 Task: Check the average views per listing of glass door in the last 1 year.
Action: Mouse moved to (822, 179)
Screenshot: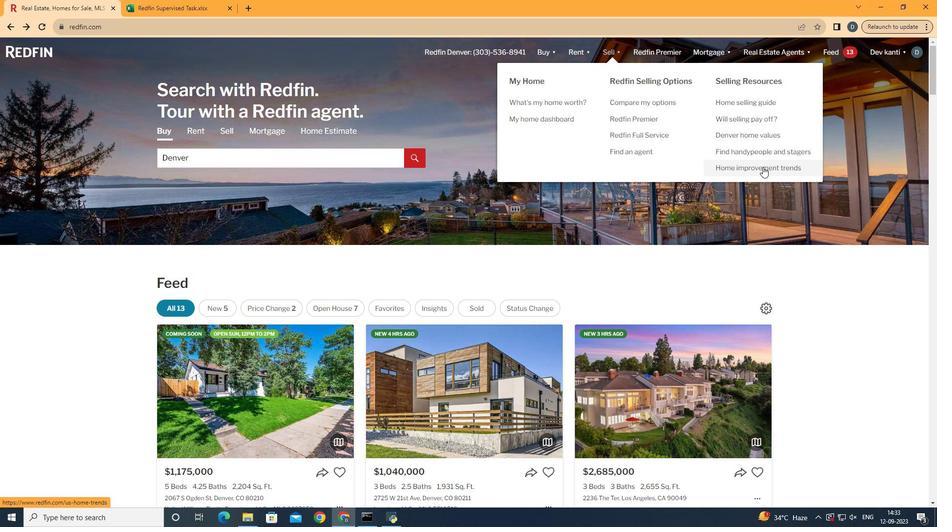 
Action: Mouse pressed left at (822, 179)
Screenshot: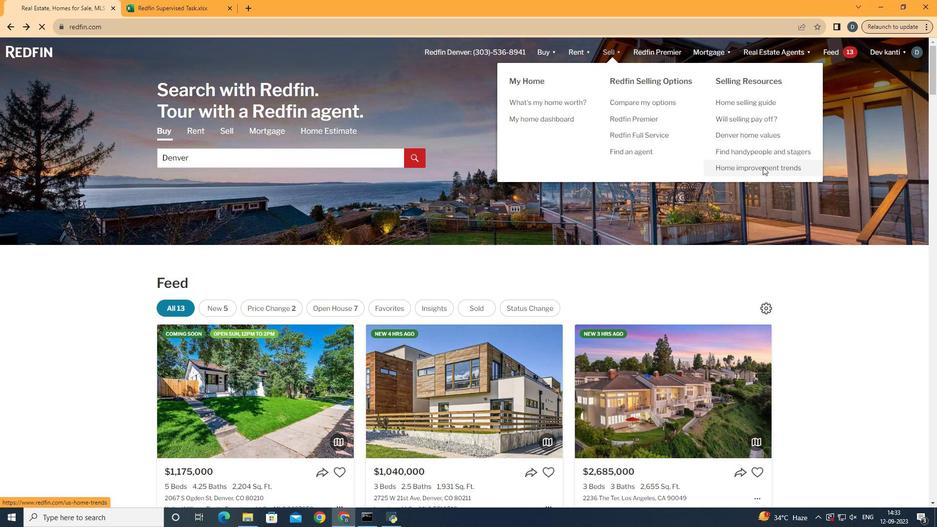 
Action: Mouse moved to (216, 191)
Screenshot: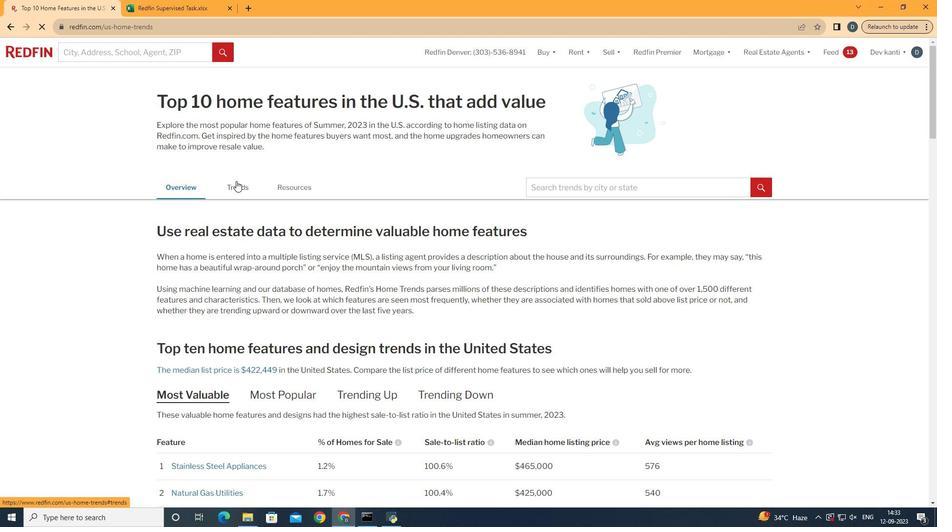 
Action: Mouse pressed left at (216, 191)
Screenshot: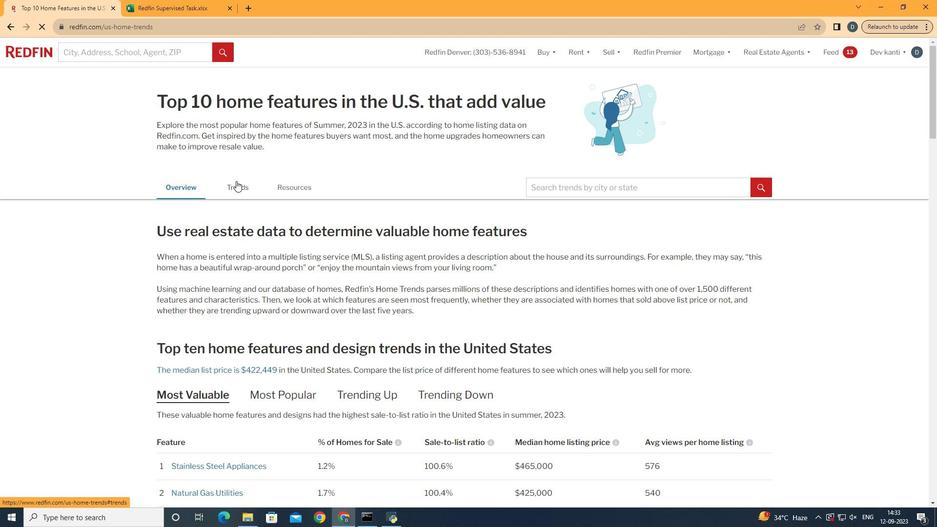 
Action: Mouse moved to (257, 274)
Screenshot: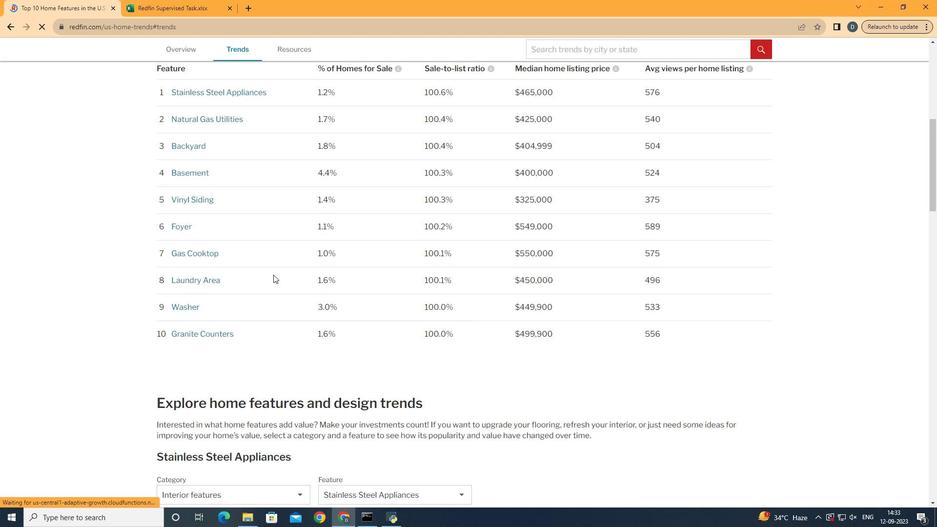 
Action: Mouse scrolled (257, 274) with delta (0, 0)
Screenshot: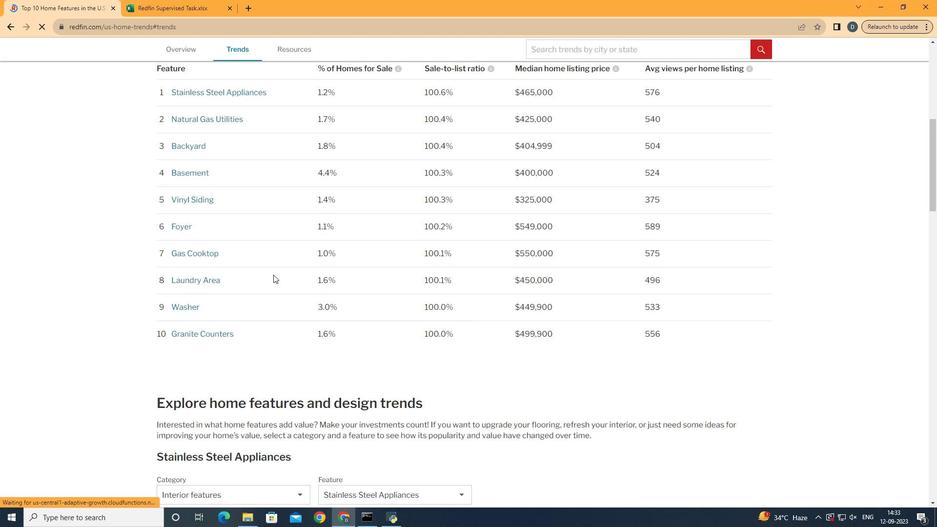 
Action: Mouse scrolled (257, 274) with delta (0, 0)
Screenshot: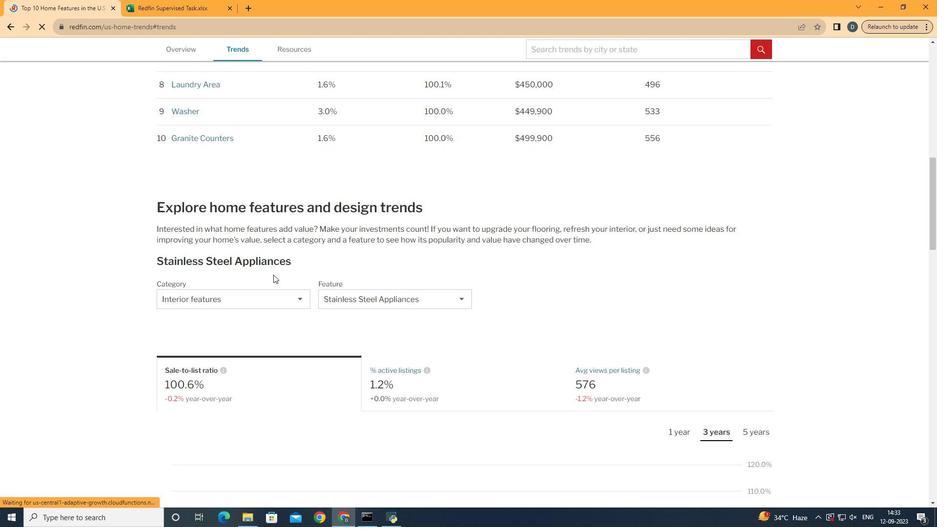 
Action: Mouse scrolled (257, 274) with delta (0, 0)
Screenshot: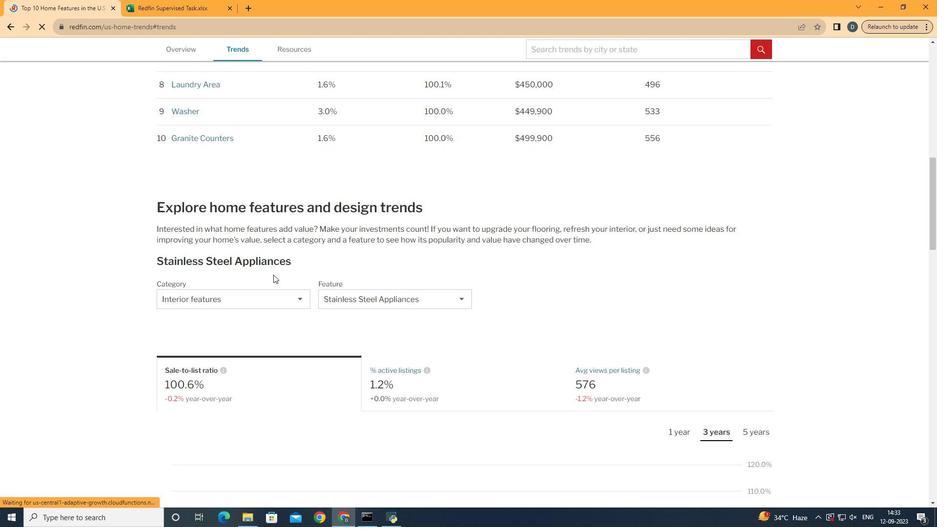 
Action: Mouse scrolled (257, 274) with delta (0, 0)
Screenshot: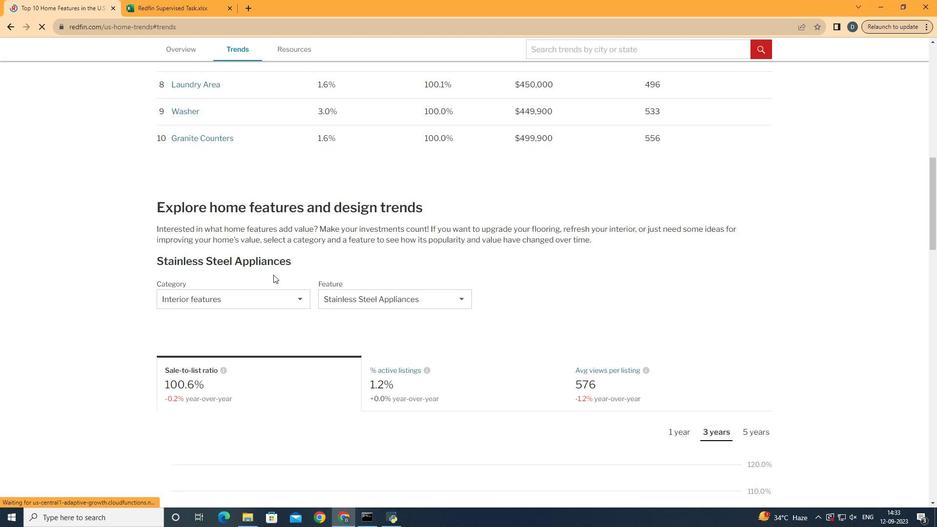 
Action: Mouse scrolled (257, 274) with delta (0, 0)
Screenshot: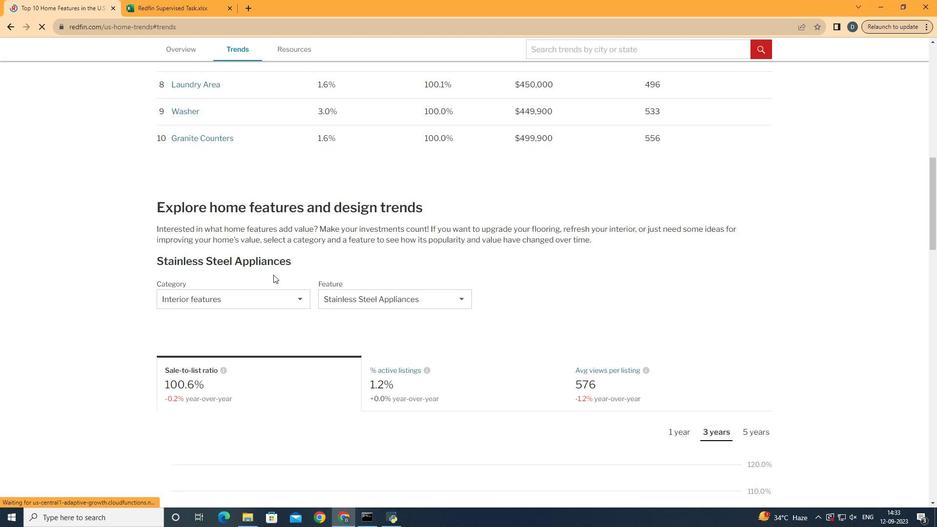 
Action: Mouse scrolled (257, 274) with delta (0, 0)
Screenshot: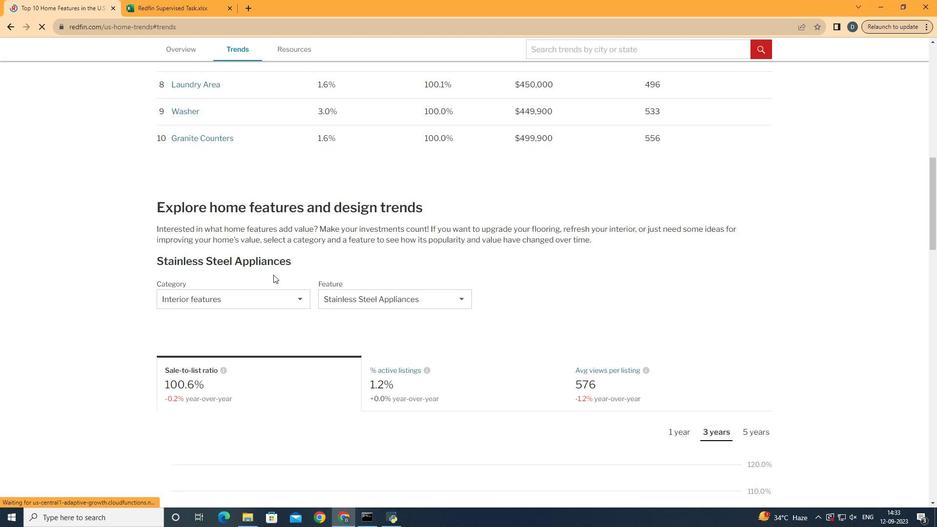 
Action: Mouse moved to (258, 274)
Screenshot: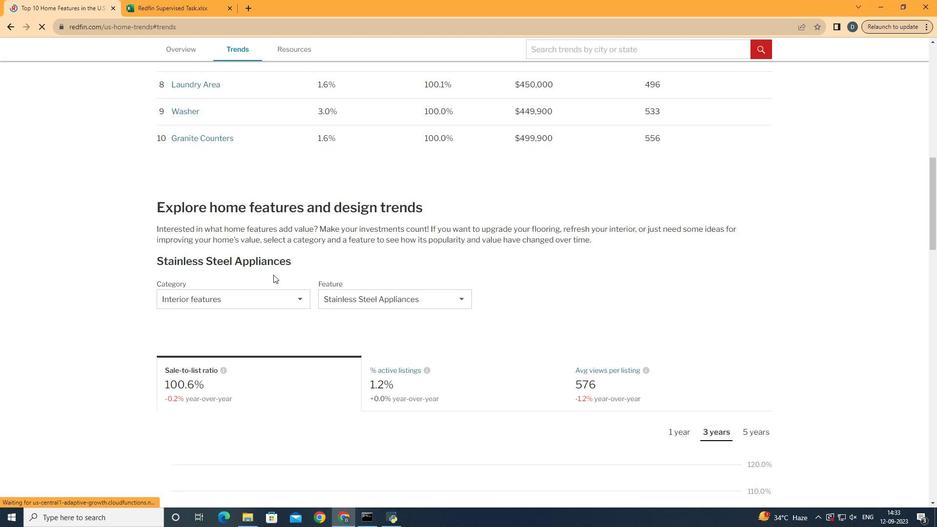 
Action: Mouse scrolled (258, 274) with delta (0, 0)
Screenshot: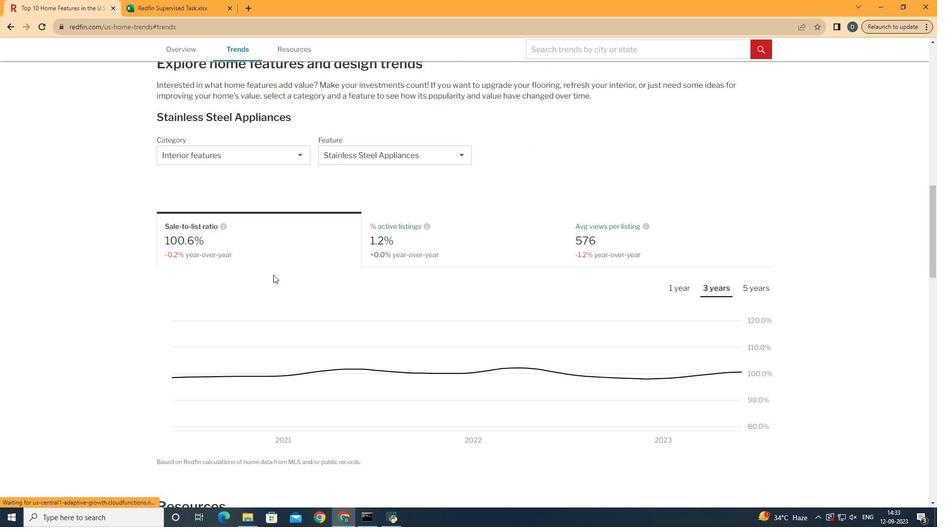 
Action: Mouse scrolled (258, 274) with delta (0, 0)
Screenshot: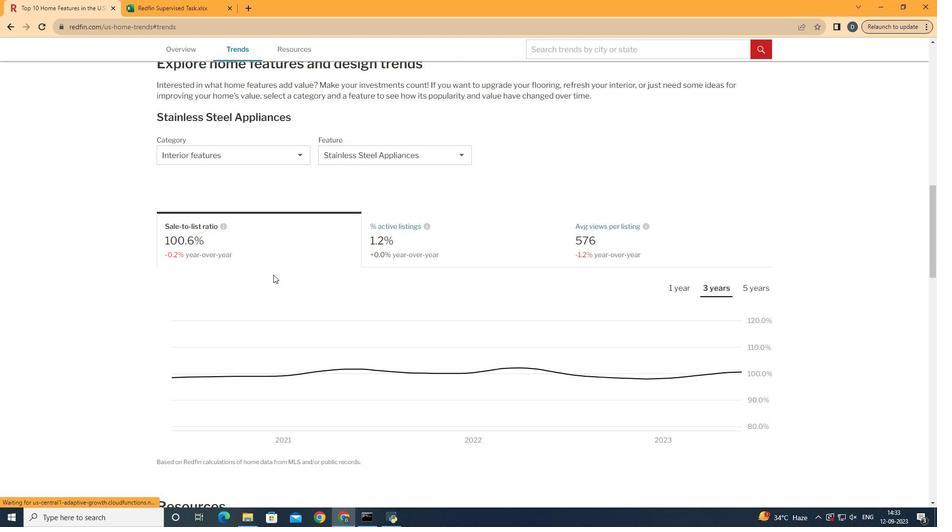 
Action: Mouse scrolled (258, 274) with delta (0, 0)
Screenshot: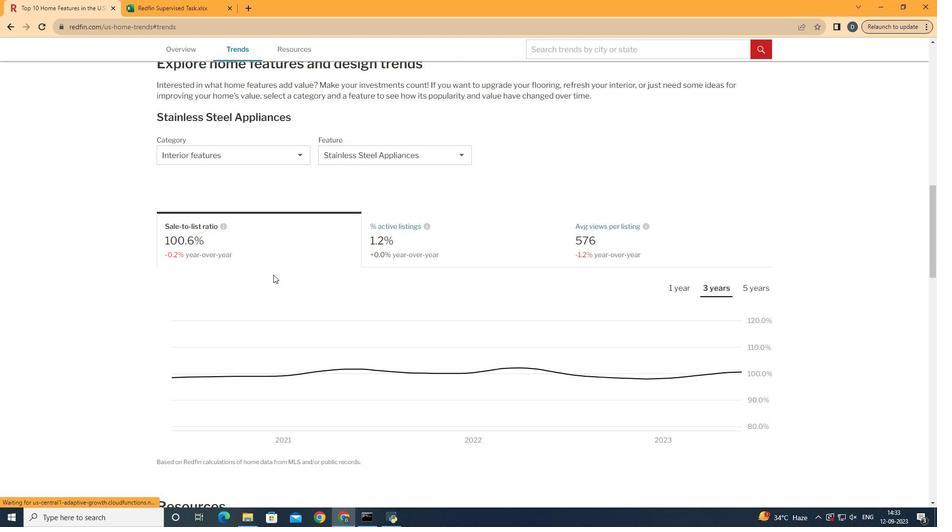 
Action: Mouse moved to (254, 161)
Screenshot: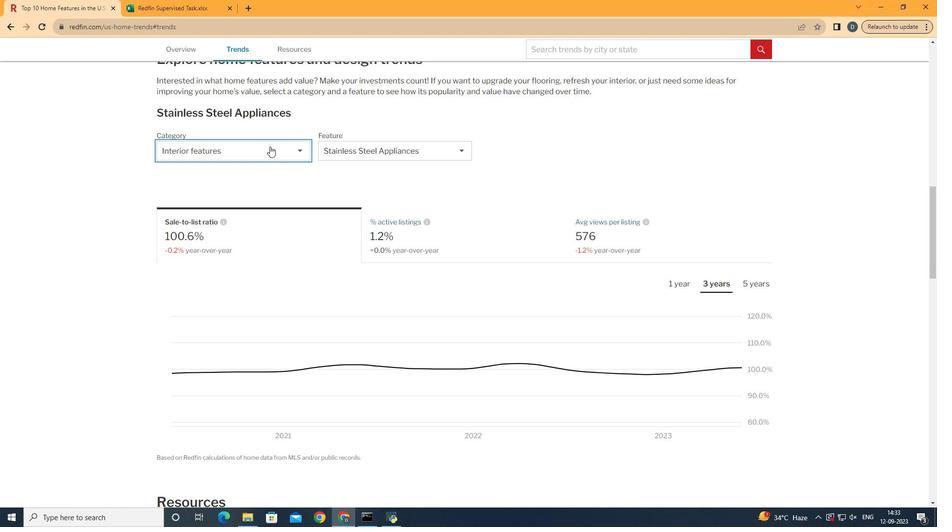 
Action: Mouse pressed left at (254, 161)
Screenshot: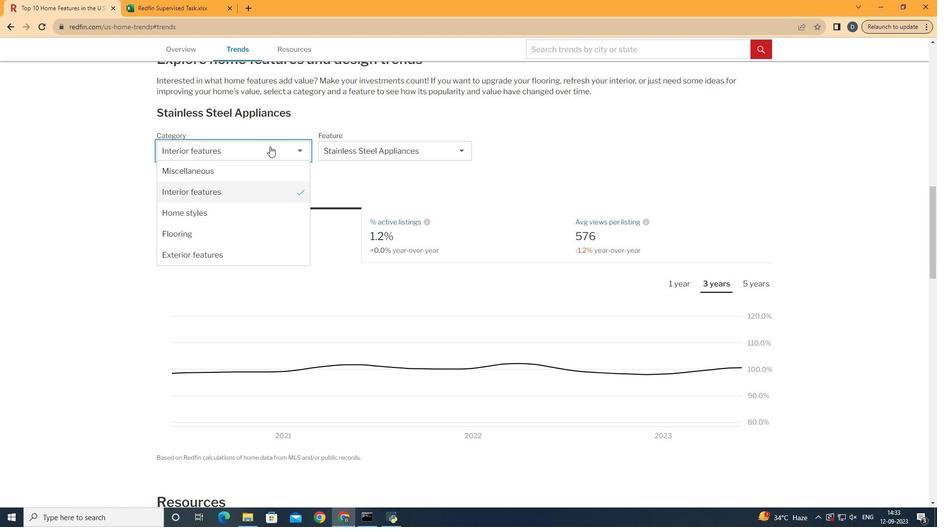 
Action: Mouse moved to (250, 194)
Screenshot: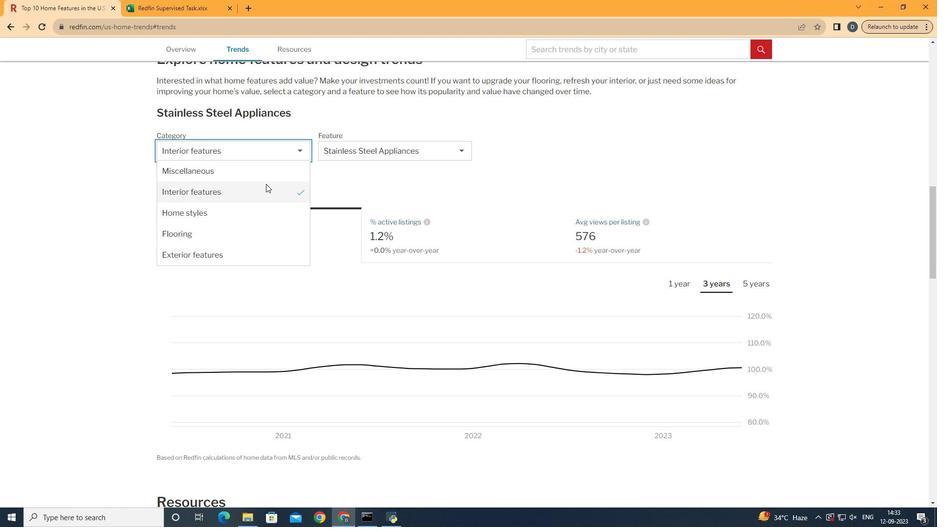 
Action: Mouse pressed left at (250, 194)
Screenshot: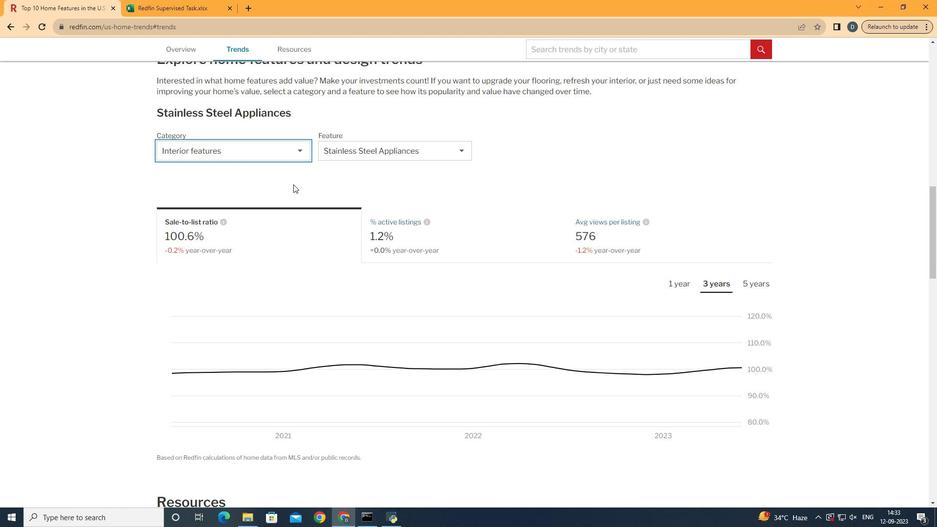 
Action: Mouse moved to (438, 159)
Screenshot: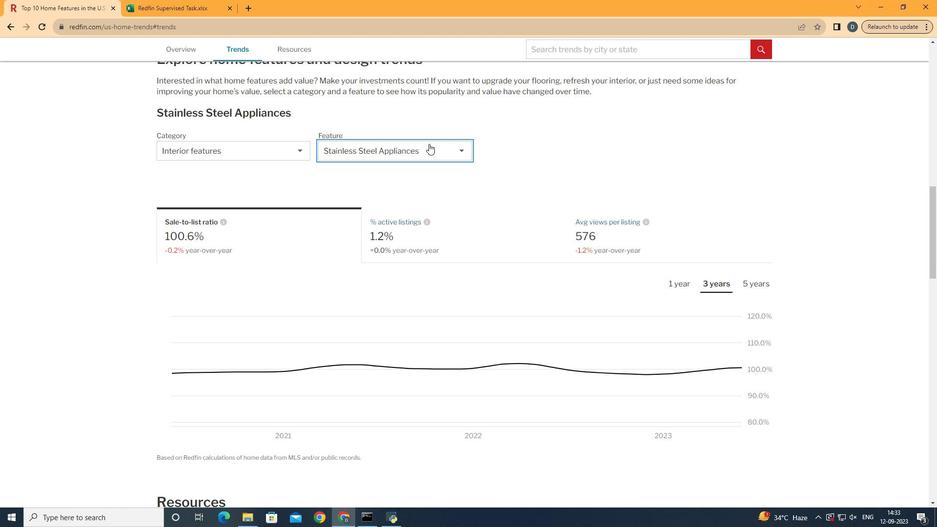 
Action: Mouse pressed left at (438, 159)
Screenshot: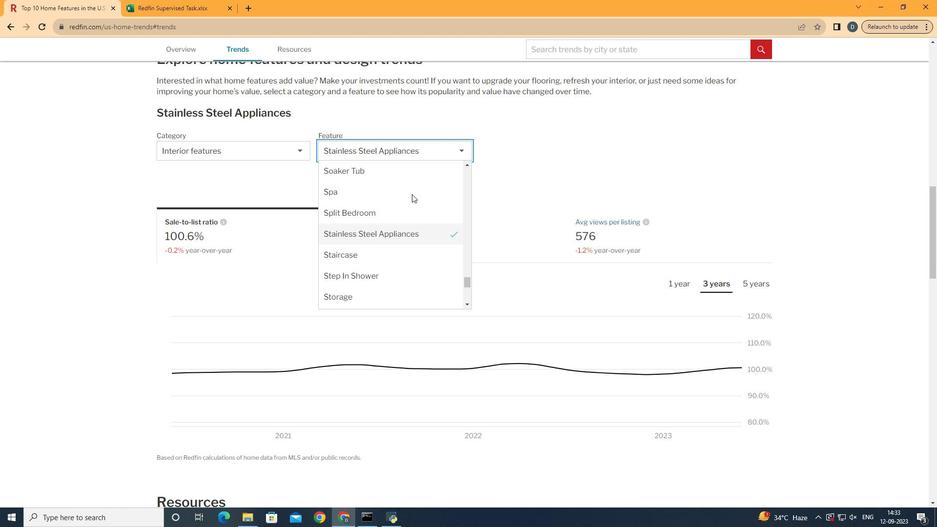 
Action: Mouse moved to (398, 248)
Screenshot: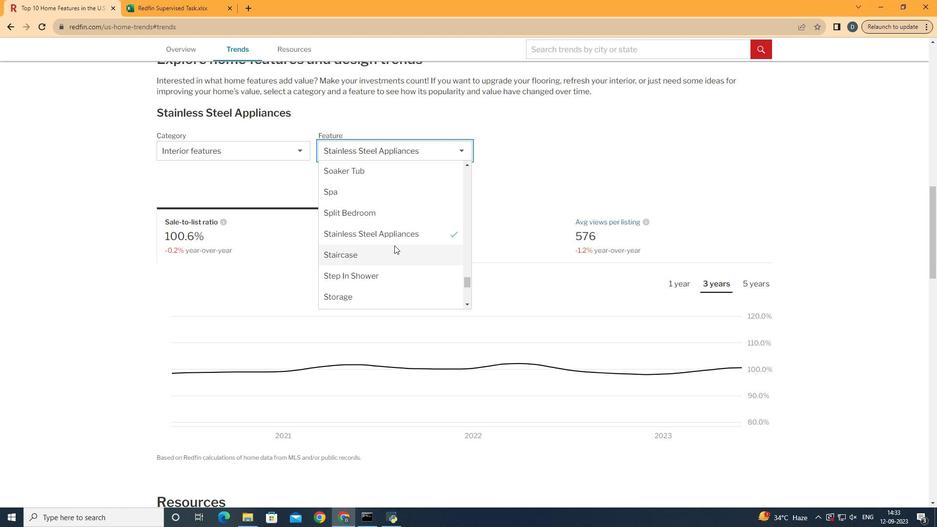 
Action: Mouse scrolled (398, 248) with delta (0, 0)
Screenshot: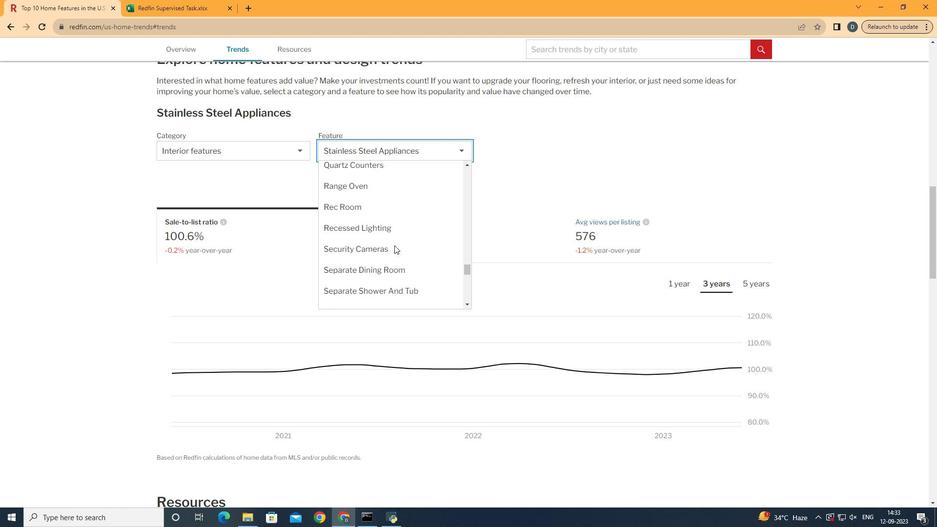 
Action: Mouse scrolled (398, 248) with delta (0, 0)
Screenshot: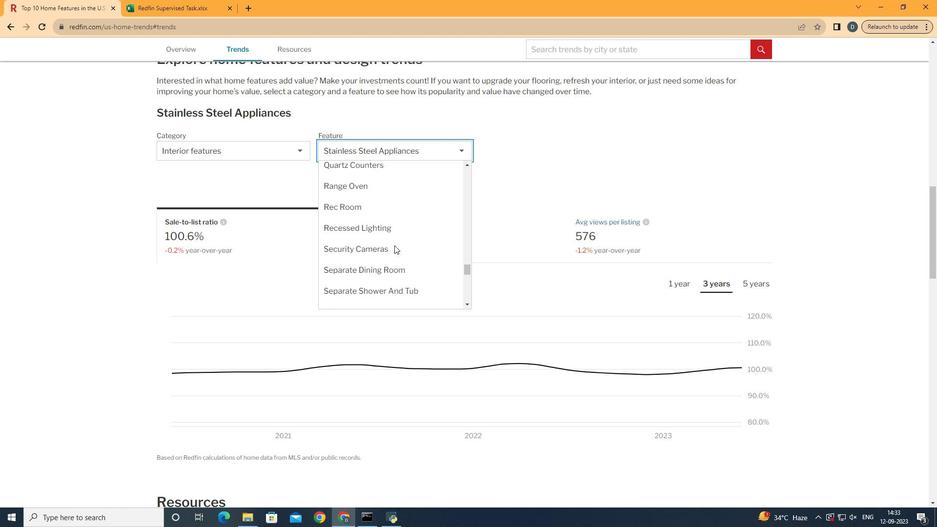 
Action: Mouse scrolled (398, 248) with delta (0, 0)
Screenshot: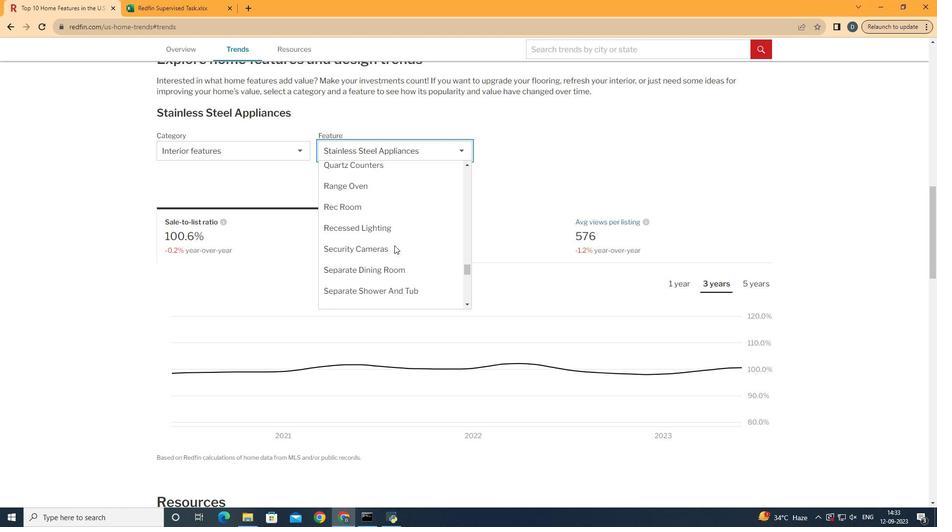 
Action: Mouse scrolled (398, 248) with delta (0, 0)
Screenshot: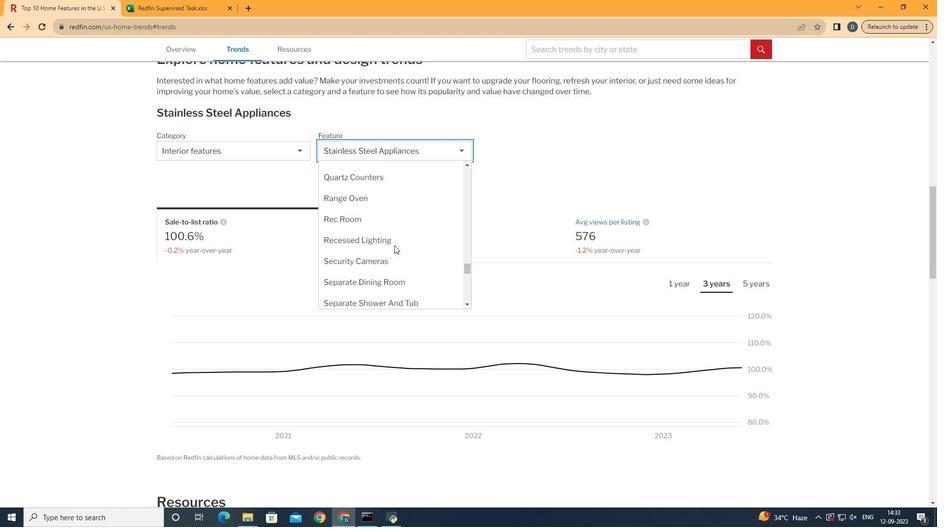 
Action: Mouse scrolled (398, 248) with delta (0, 0)
Screenshot: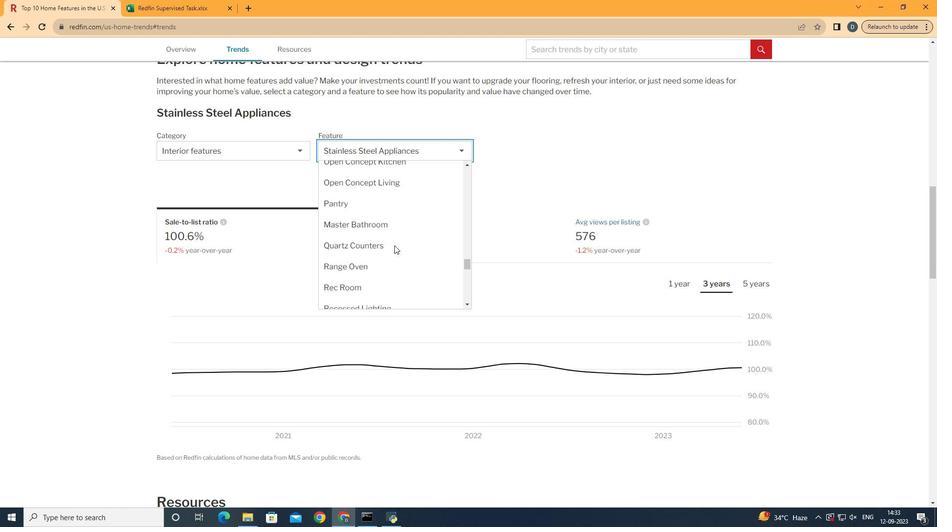 
Action: Mouse scrolled (398, 248) with delta (0, 0)
Screenshot: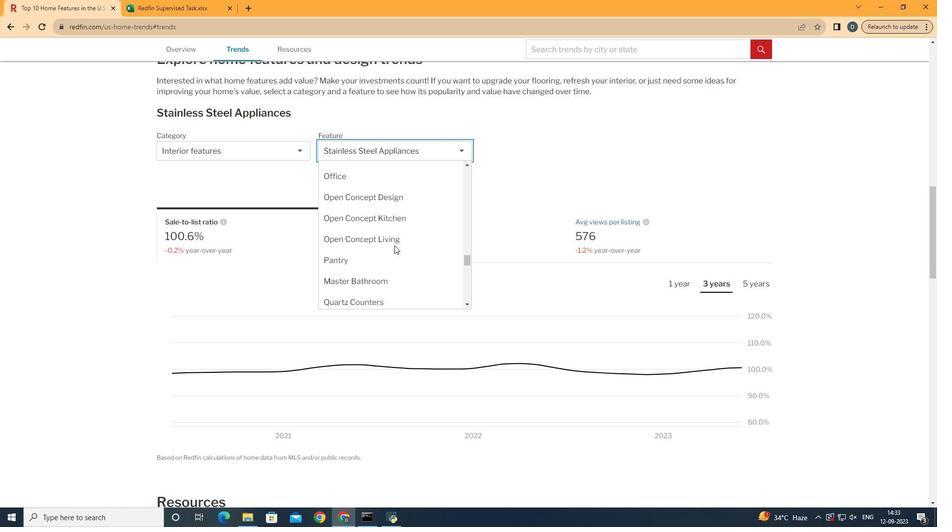 
Action: Mouse scrolled (398, 248) with delta (0, 0)
Screenshot: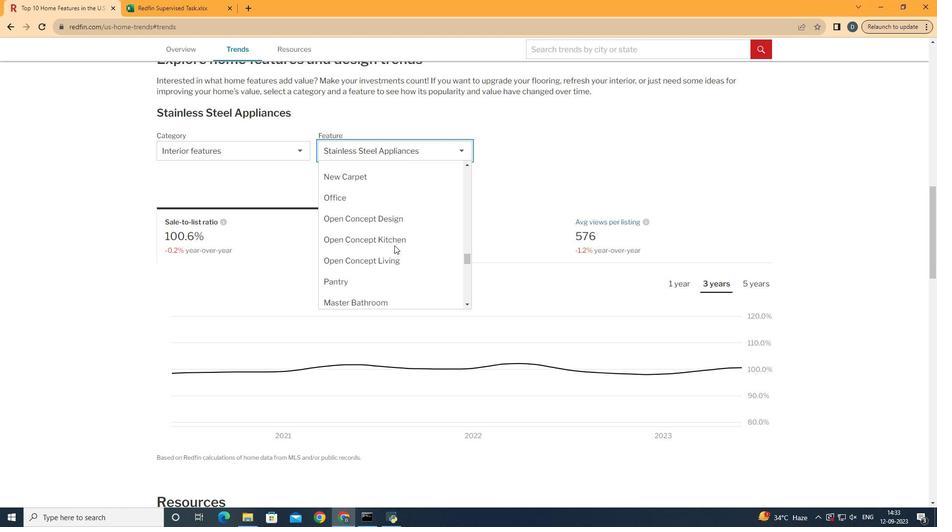 
Action: Mouse scrolled (398, 248) with delta (0, 0)
Screenshot: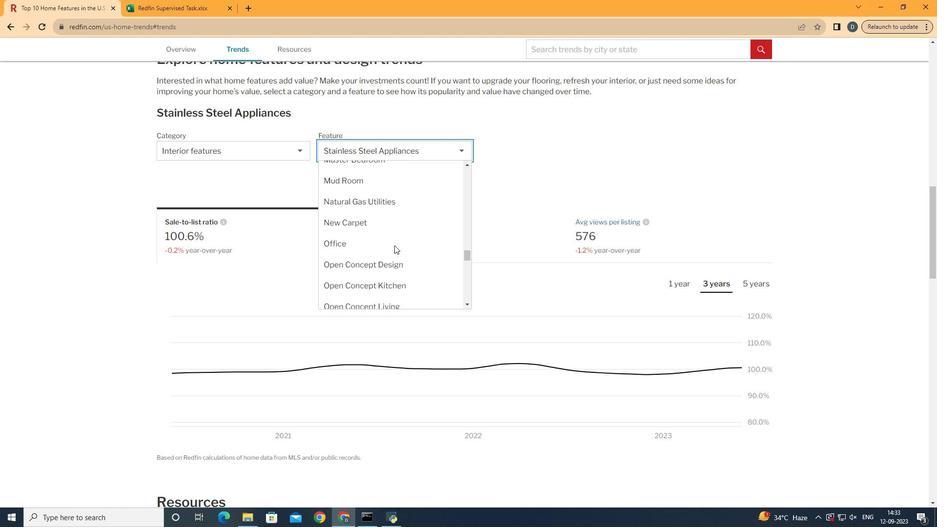 
Action: Mouse scrolled (398, 248) with delta (0, 0)
Screenshot: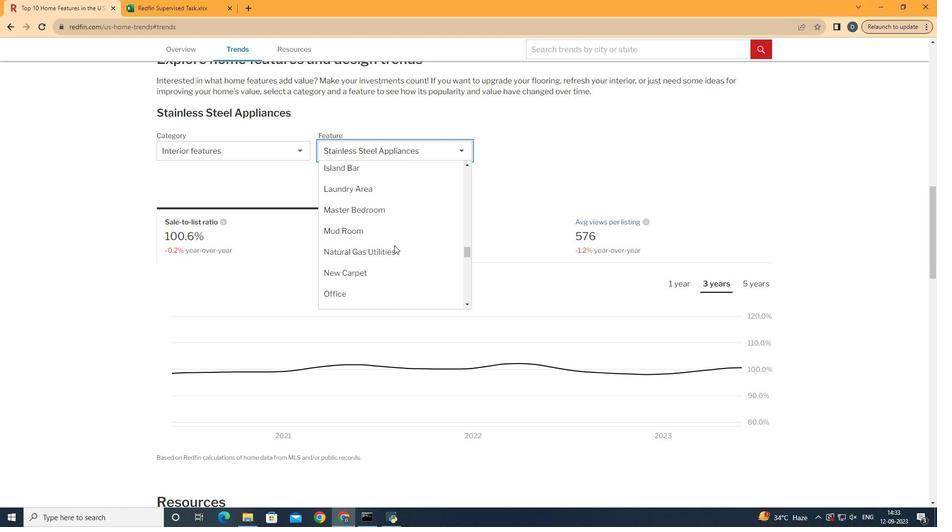 
Action: Mouse moved to (404, 212)
Screenshot: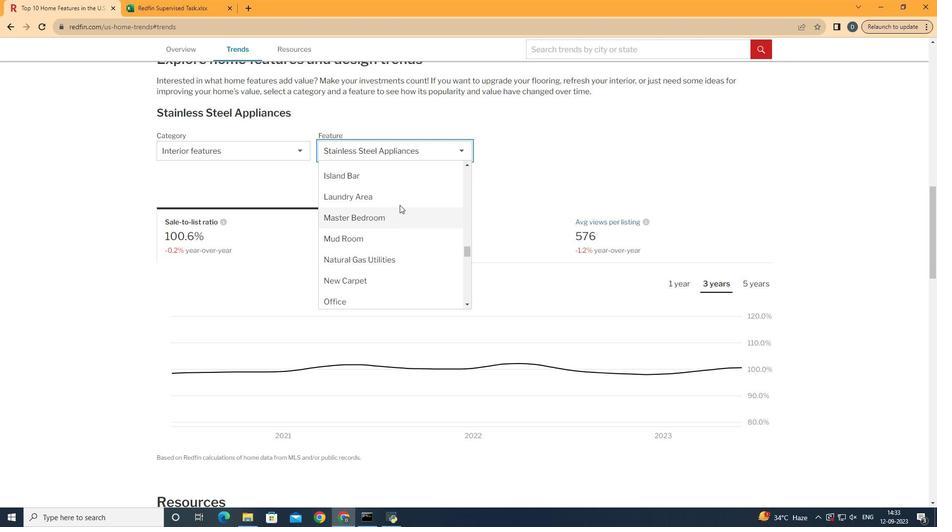 
Action: Mouse scrolled (404, 213) with delta (0, 0)
Screenshot: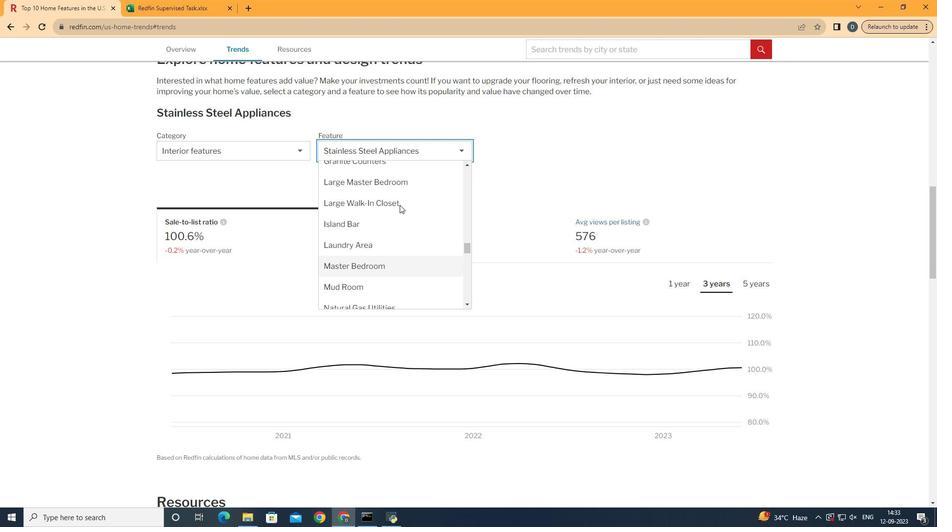 
Action: Mouse scrolled (404, 213) with delta (0, 0)
Screenshot: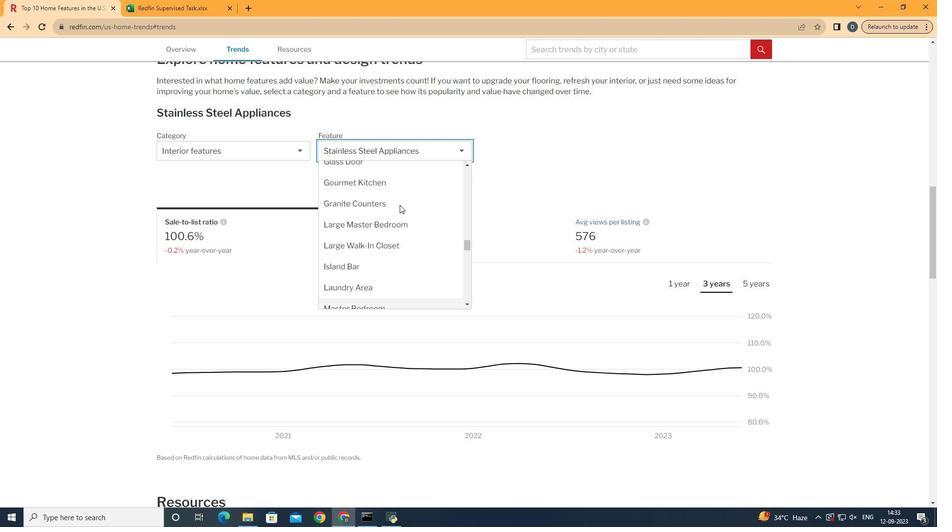 
Action: Mouse moved to (404, 193)
Screenshot: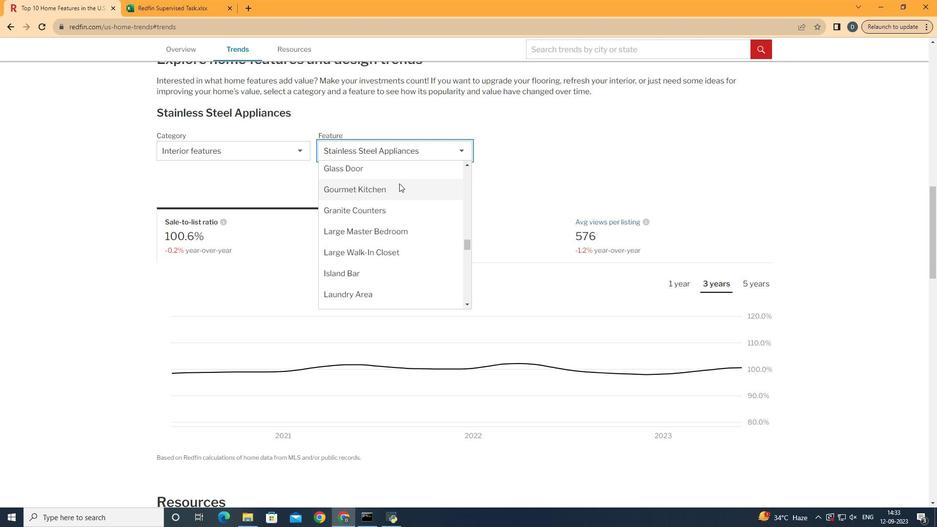 
Action: Mouse scrolled (404, 194) with delta (0, 0)
Screenshot: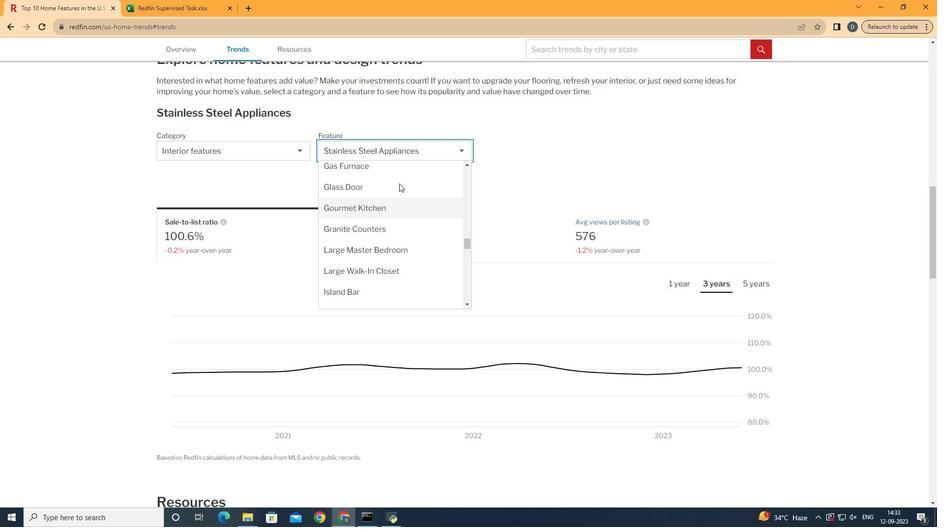 
Action: Mouse moved to (403, 215)
Screenshot: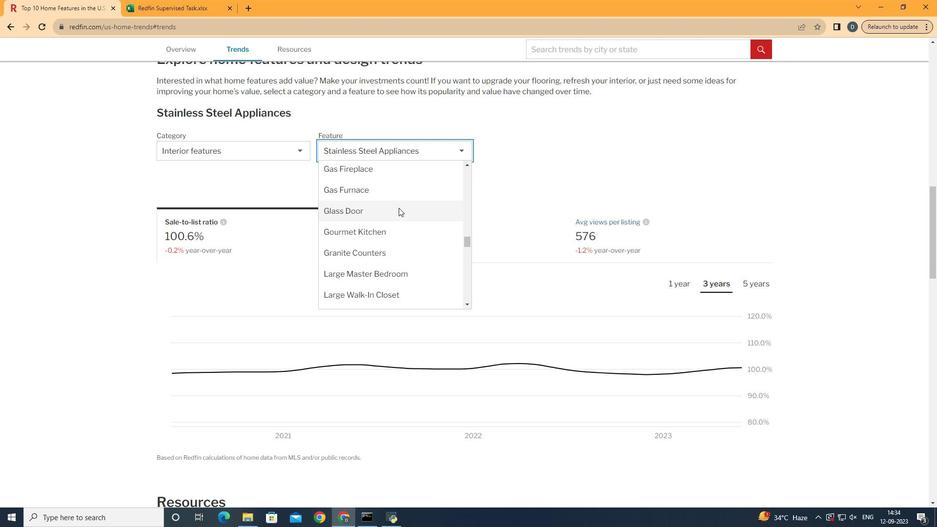 
Action: Mouse pressed left at (403, 215)
Screenshot: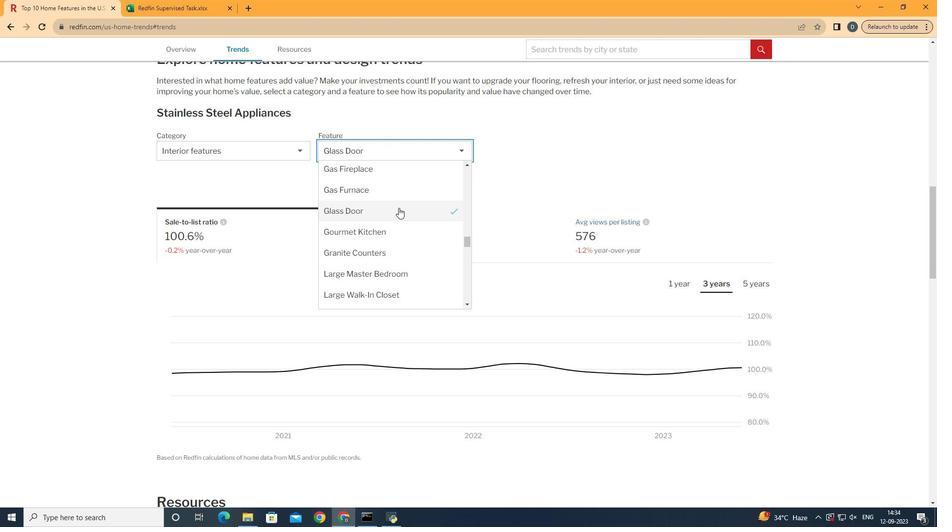 
Action: Mouse moved to (699, 245)
Screenshot: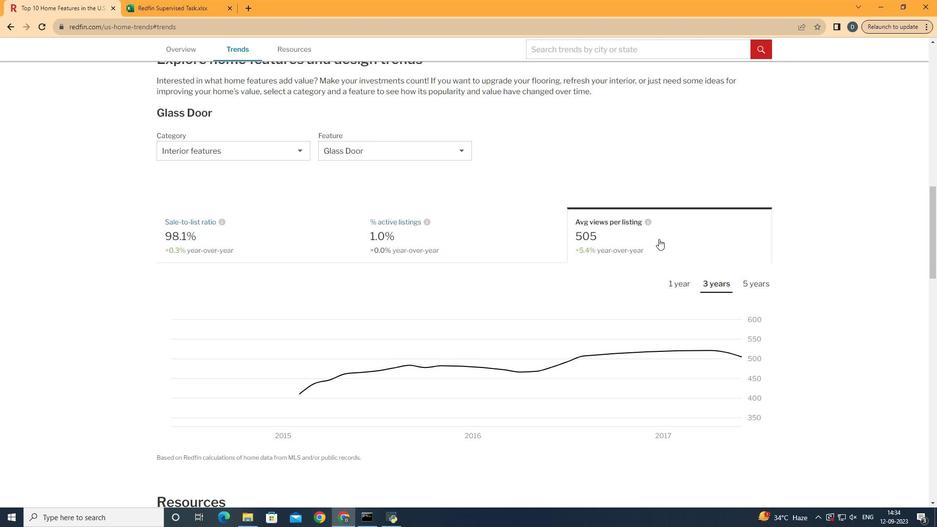 
Action: Mouse pressed left at (699, 245)
Screenshot: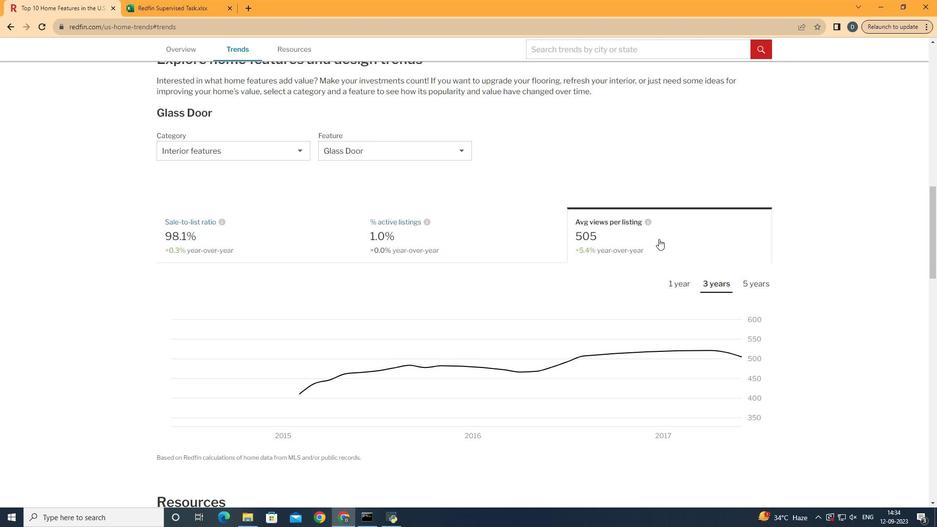 
Action: Mouse moved to (725, 286)
Screenshot: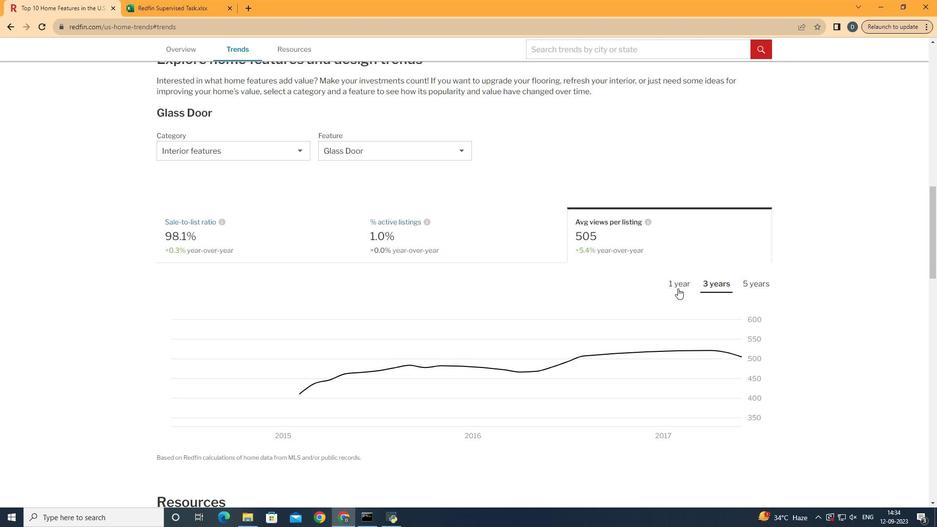 
Action: Mouse pressed left at (725, 286)
Screenshot: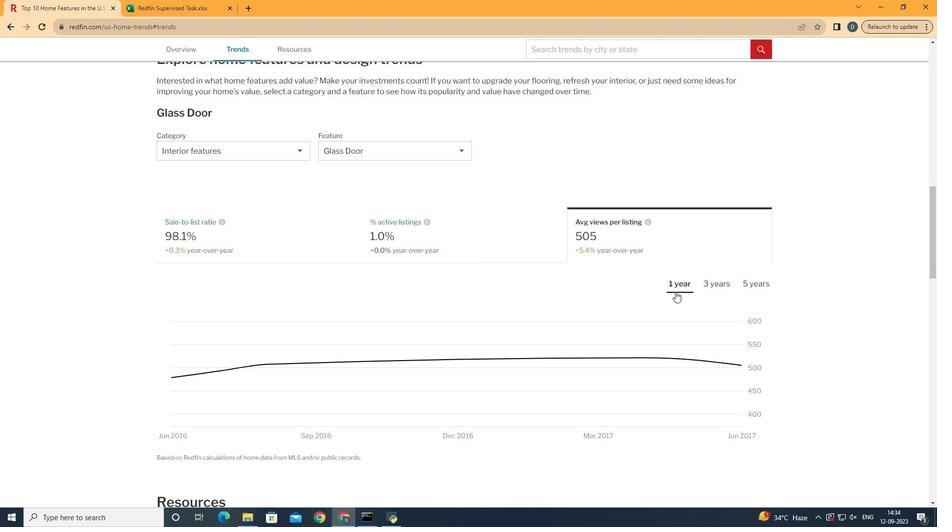 
Action: Mouse moved to (782, 353)
Screenshot: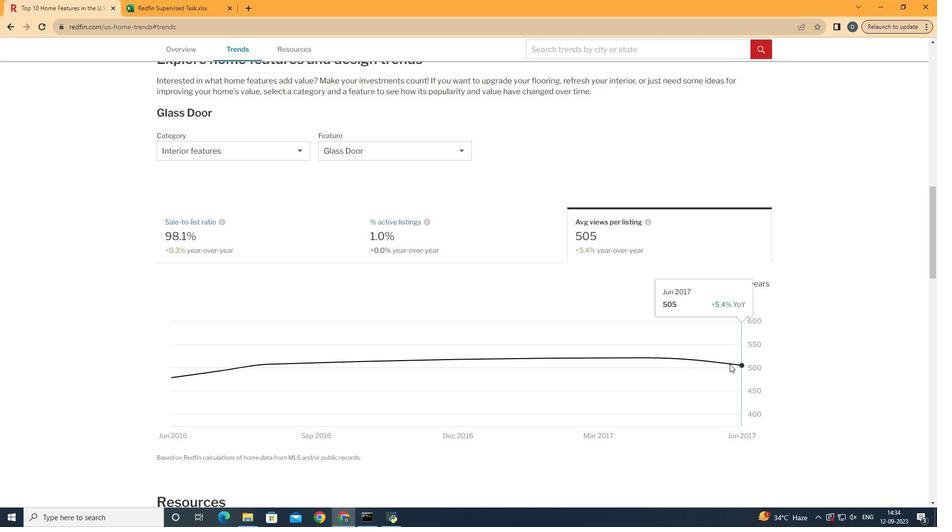
